 Task: Add Amylu Breakfast Time Chicken Mini Links to the cart.
Action: Mouse moved to (16, 153)
Screenshot: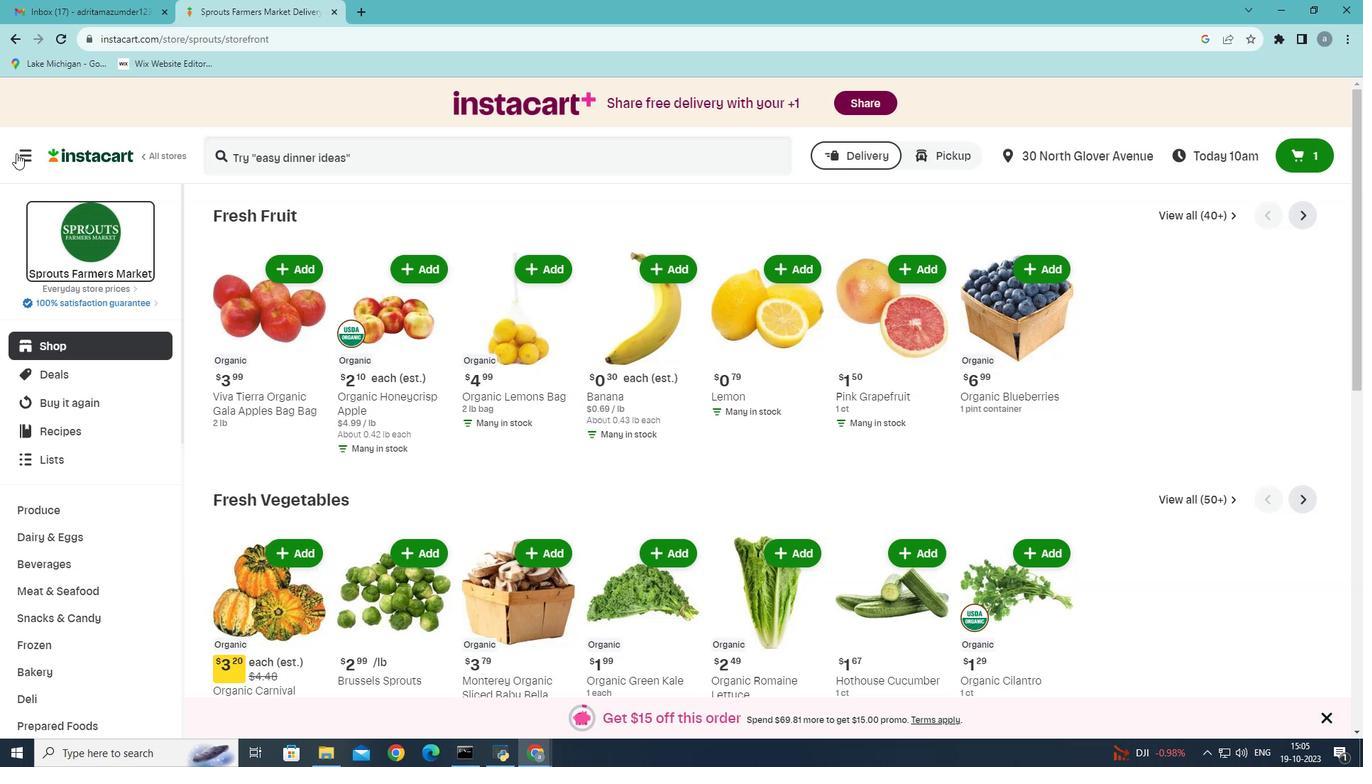 
Action: Mouse pressed left at (16, 153)
Screenshot: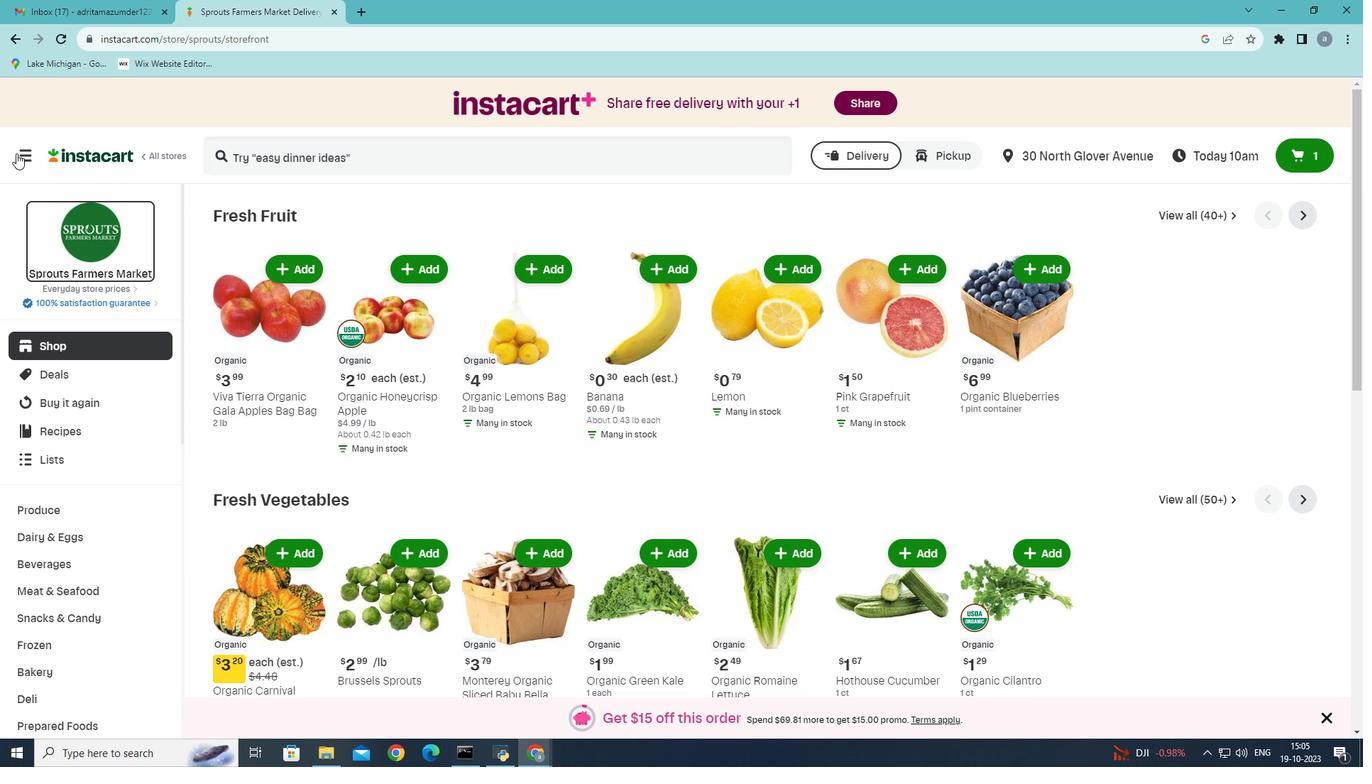 
Action: Mouse moved to (83, 414)
Screenshot: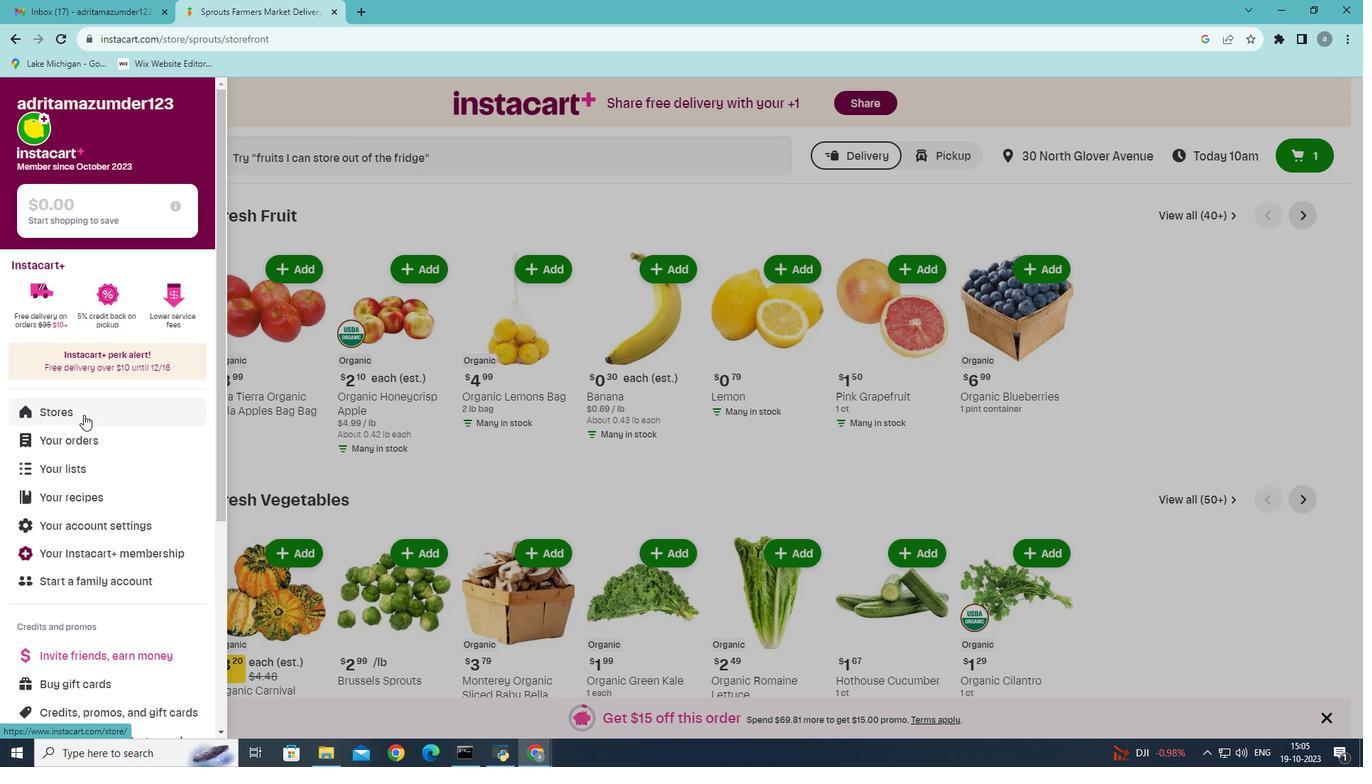 
Action: Mouse pressed left at (83, 414)
Screenshot: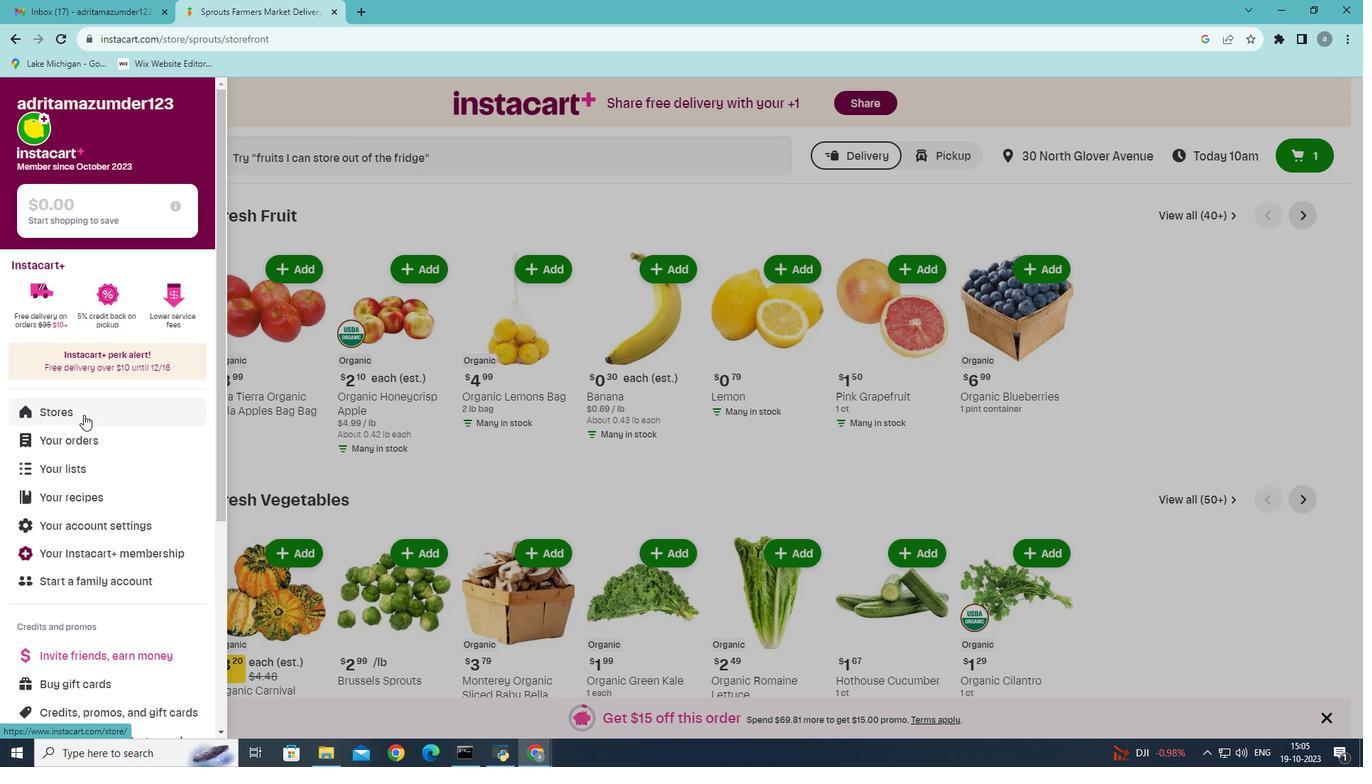 
Action: Mouse moved to (340, 172)
Screenshot: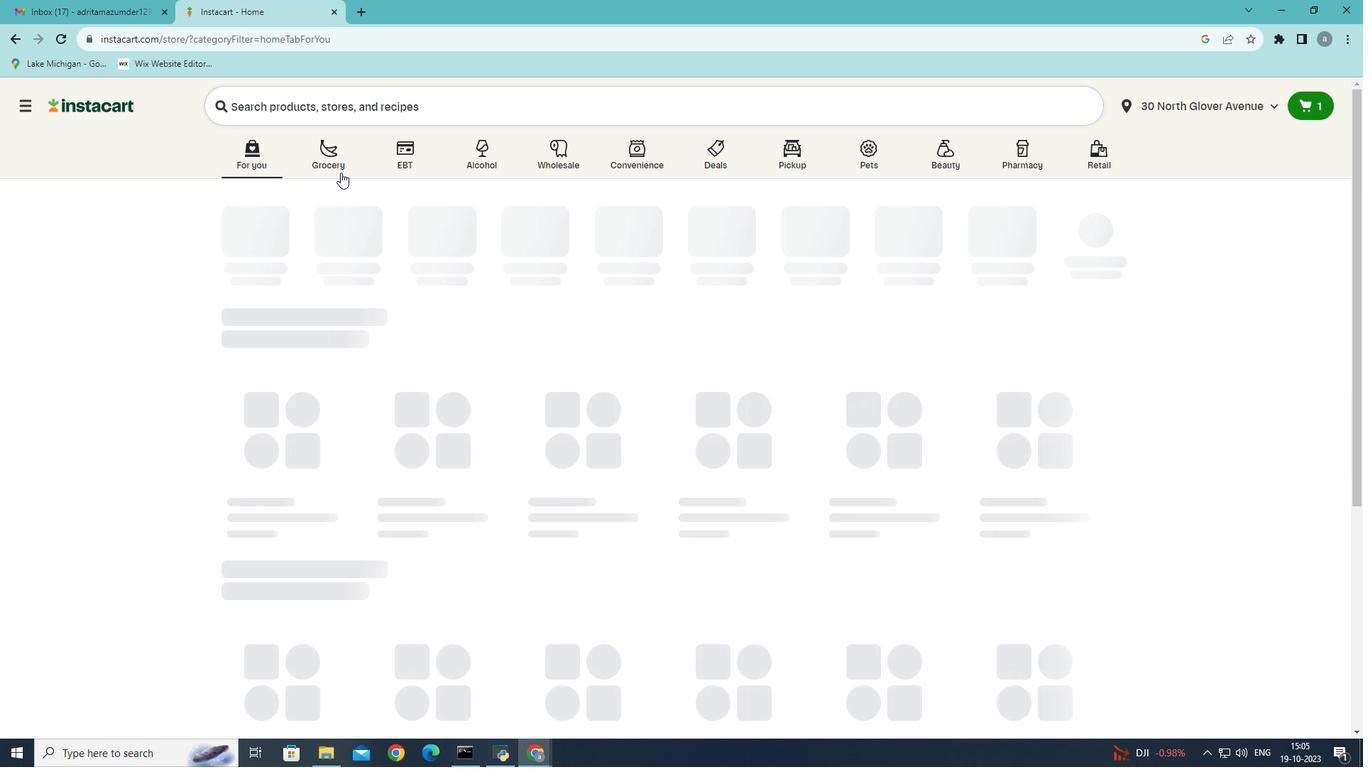 
Action: Mouse pressed left at (340, 172)
Screenshot: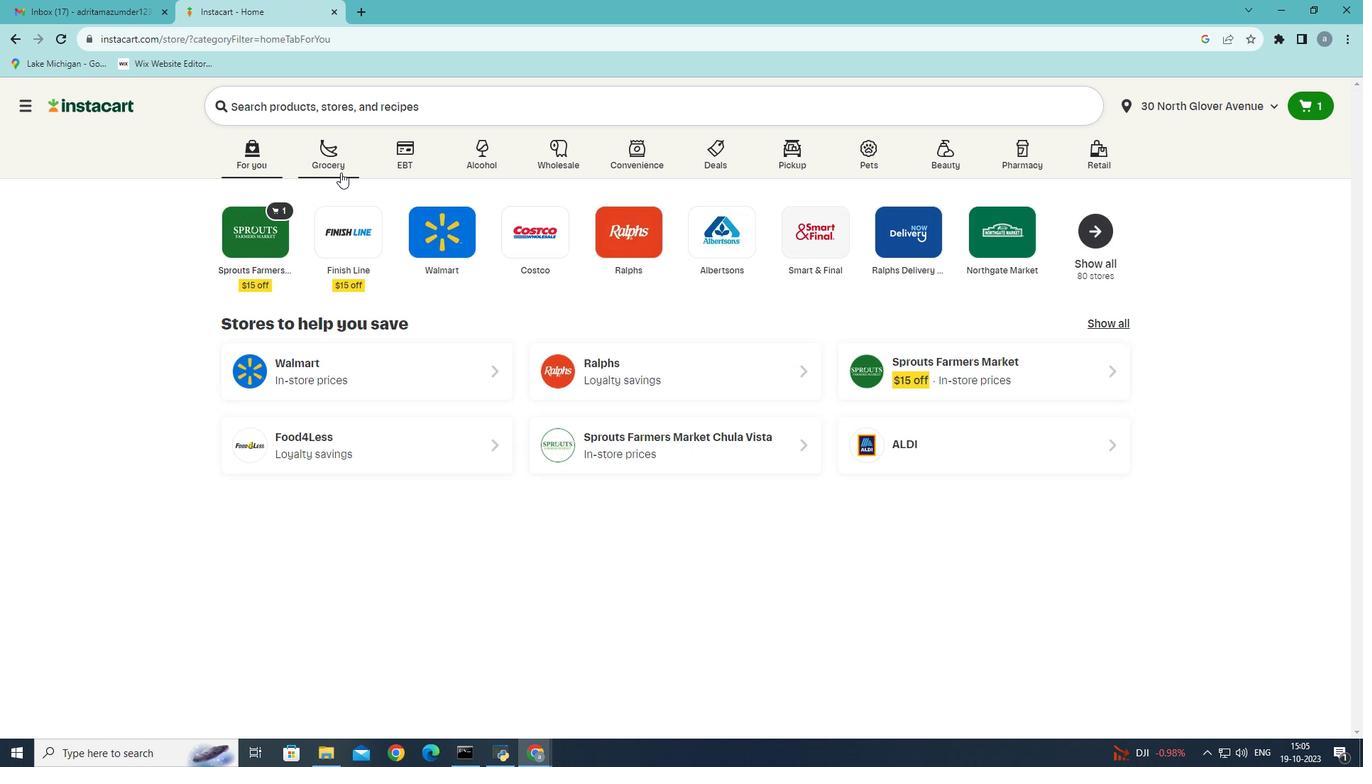 
Action: Mouse moved to (326, 412)
Screenshot: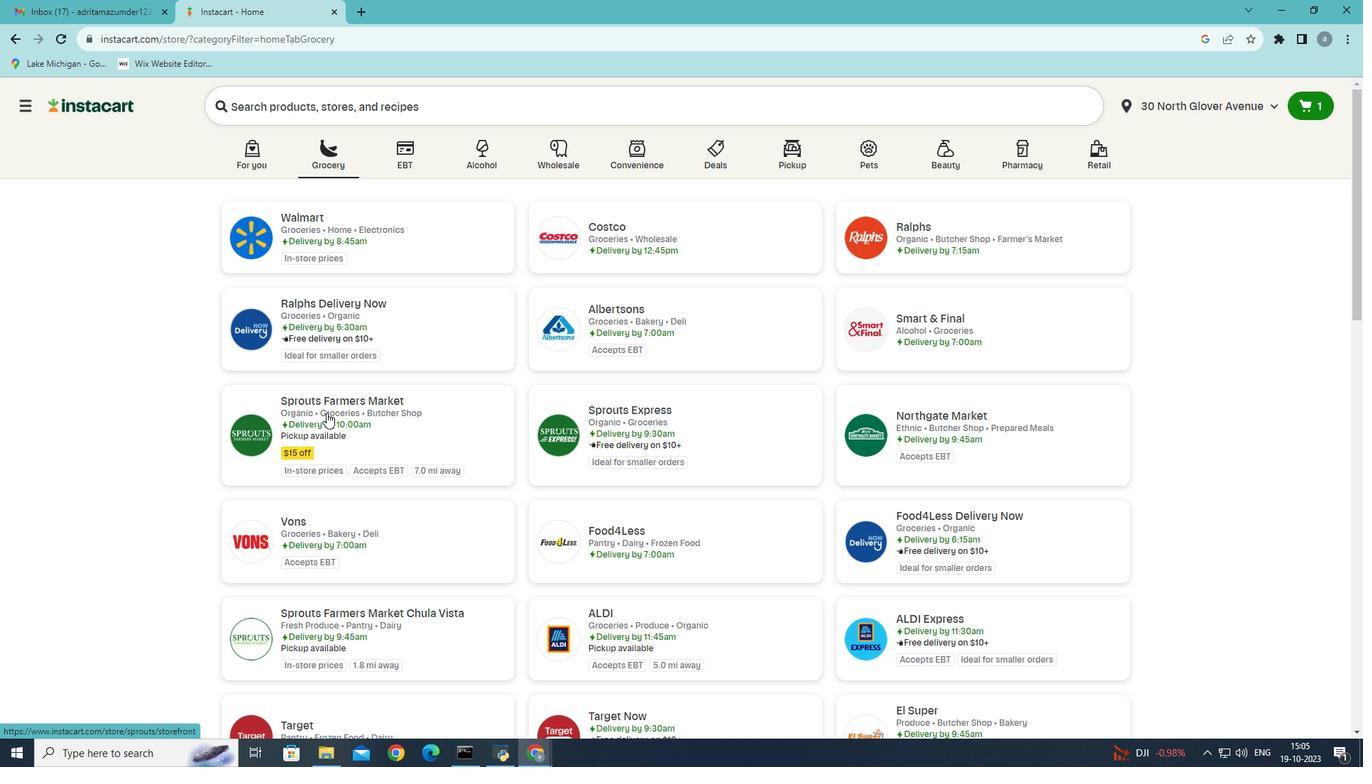 
Action: Mouse pressed left at (326, 412)
Screenshot: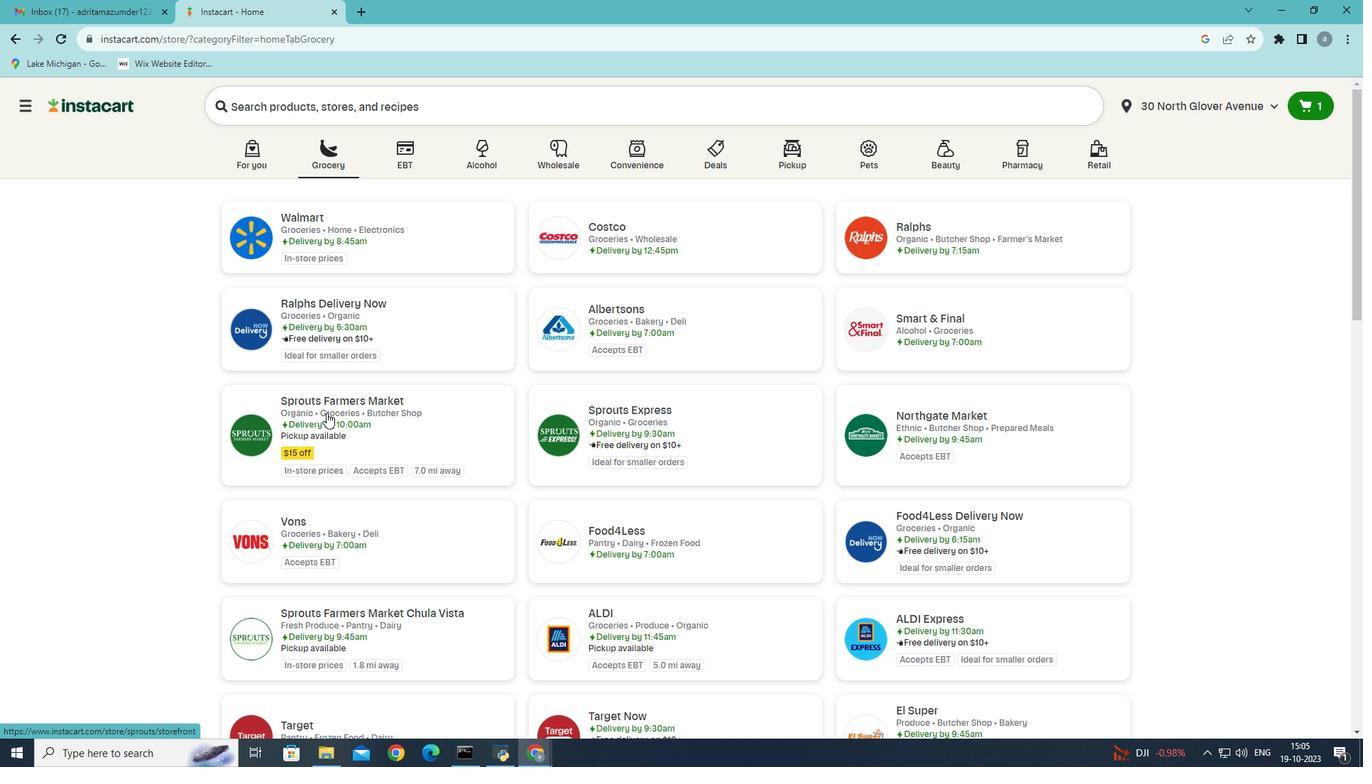 
Action: Mouse moved to (96, 587)
Screenshot: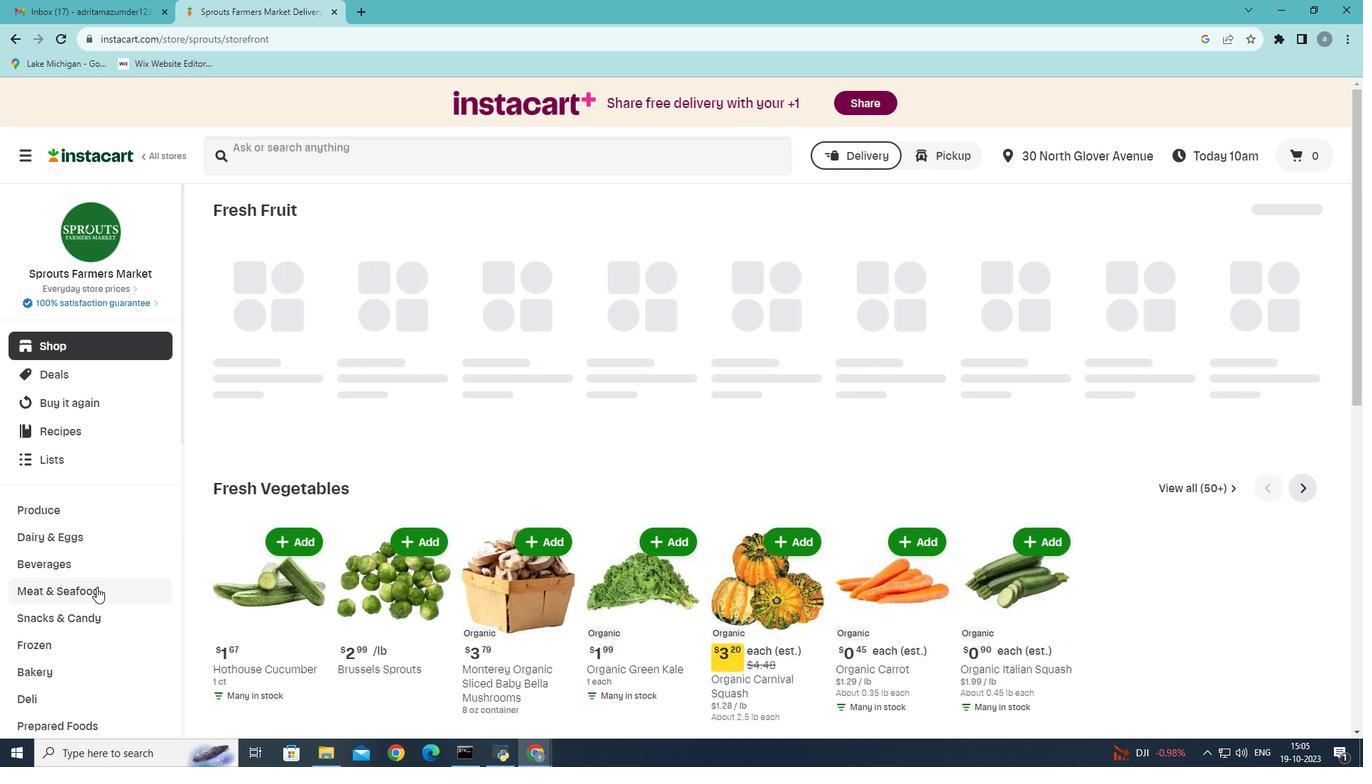 
Action: Mouse pressed left at (96, 587)
Screenshot: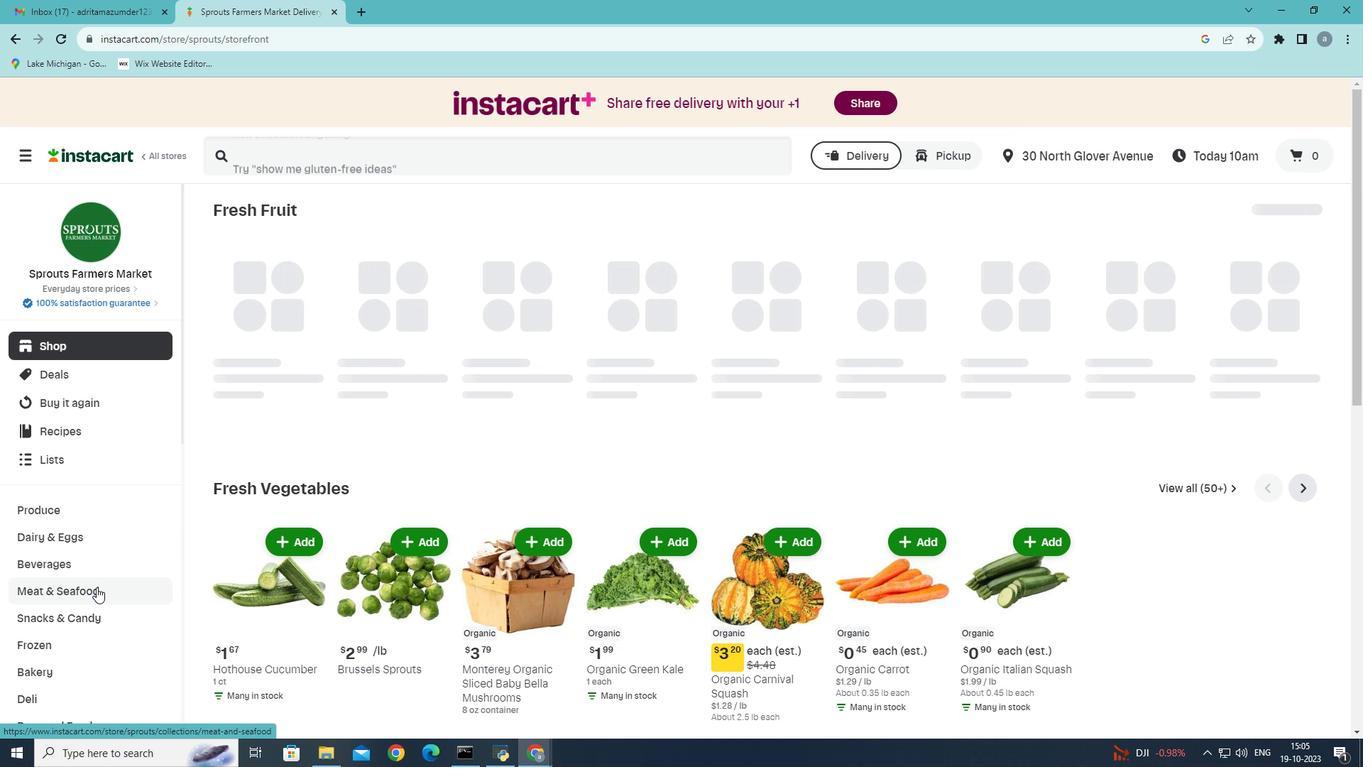 
Action: Mouse moved to (711, 243)
Screenshot: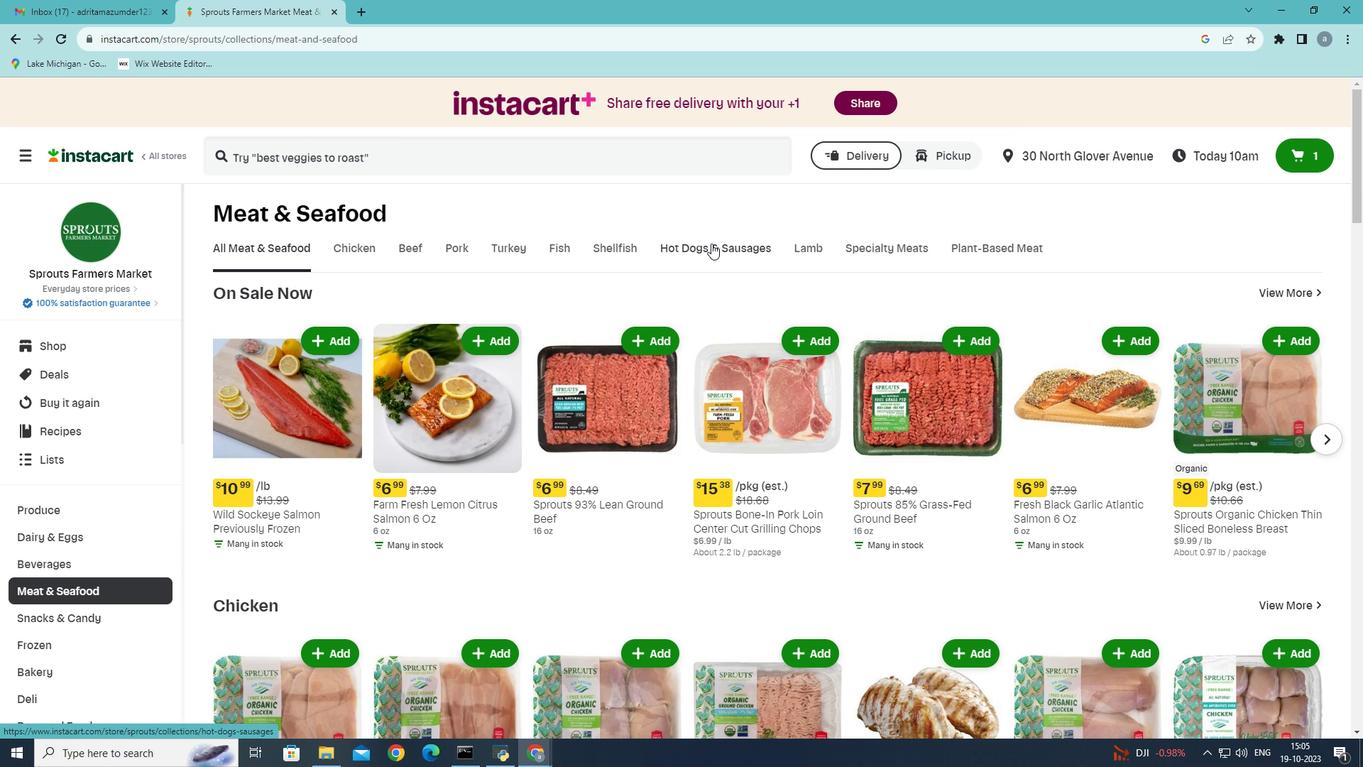 
Action: Mouse pressed left at (711, 243)
Screenshot: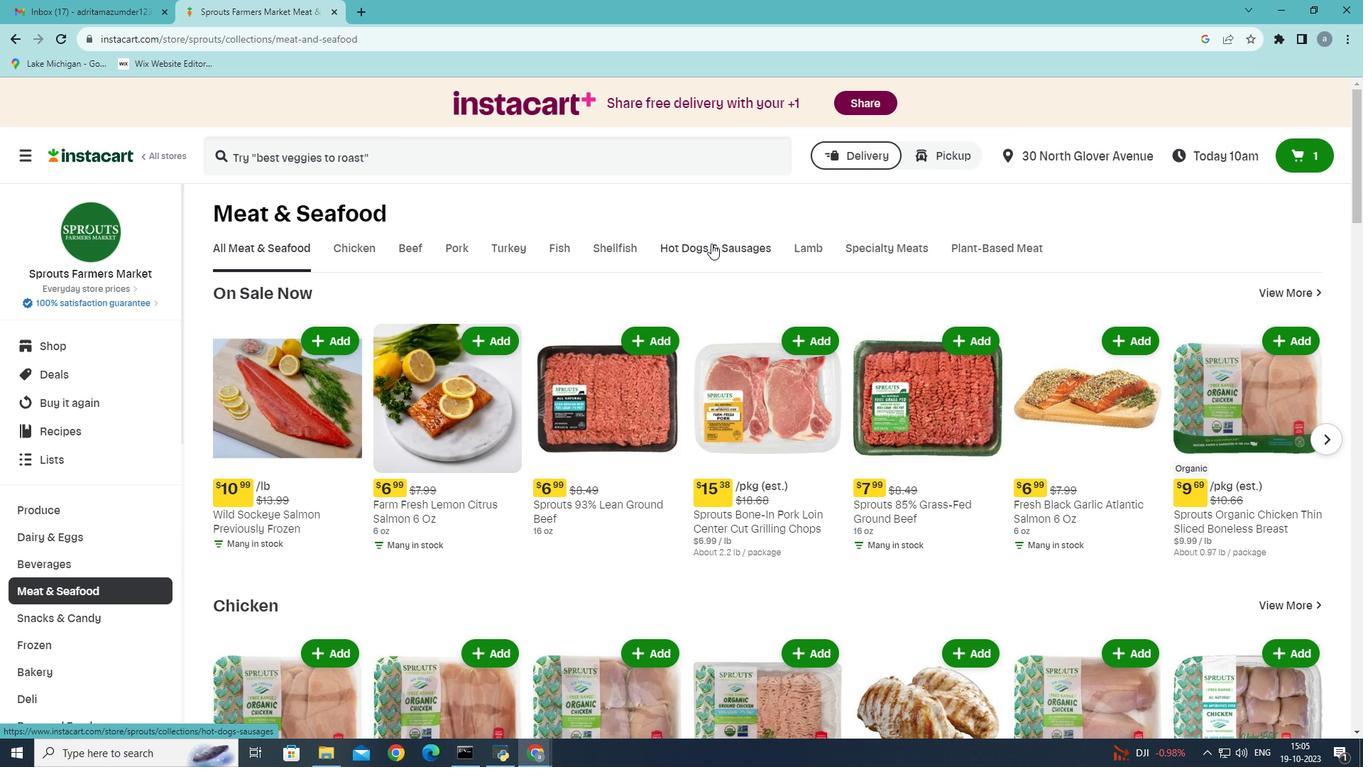 
Action: Mouse moved to (334, 299)
Screenshot: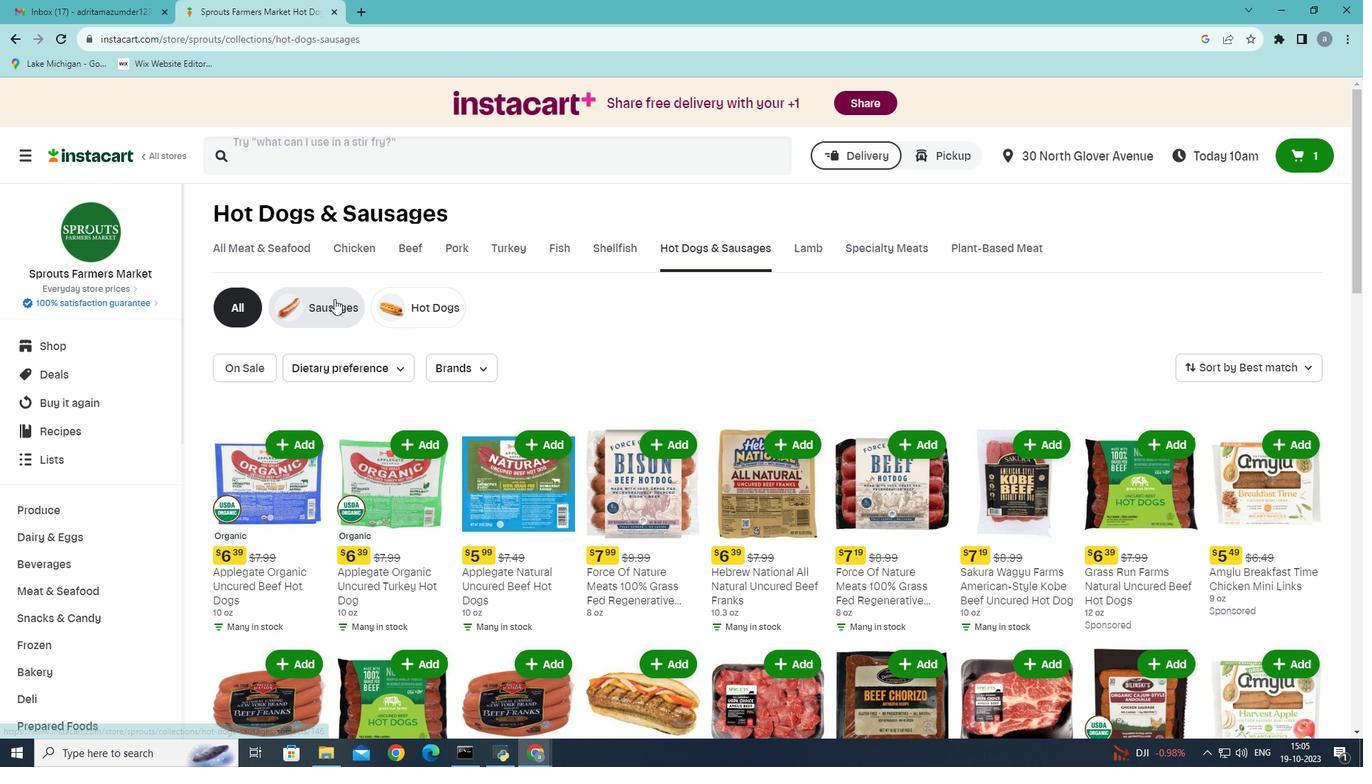 
Action: Mouse pressed left at (334, 299)
Screenshot: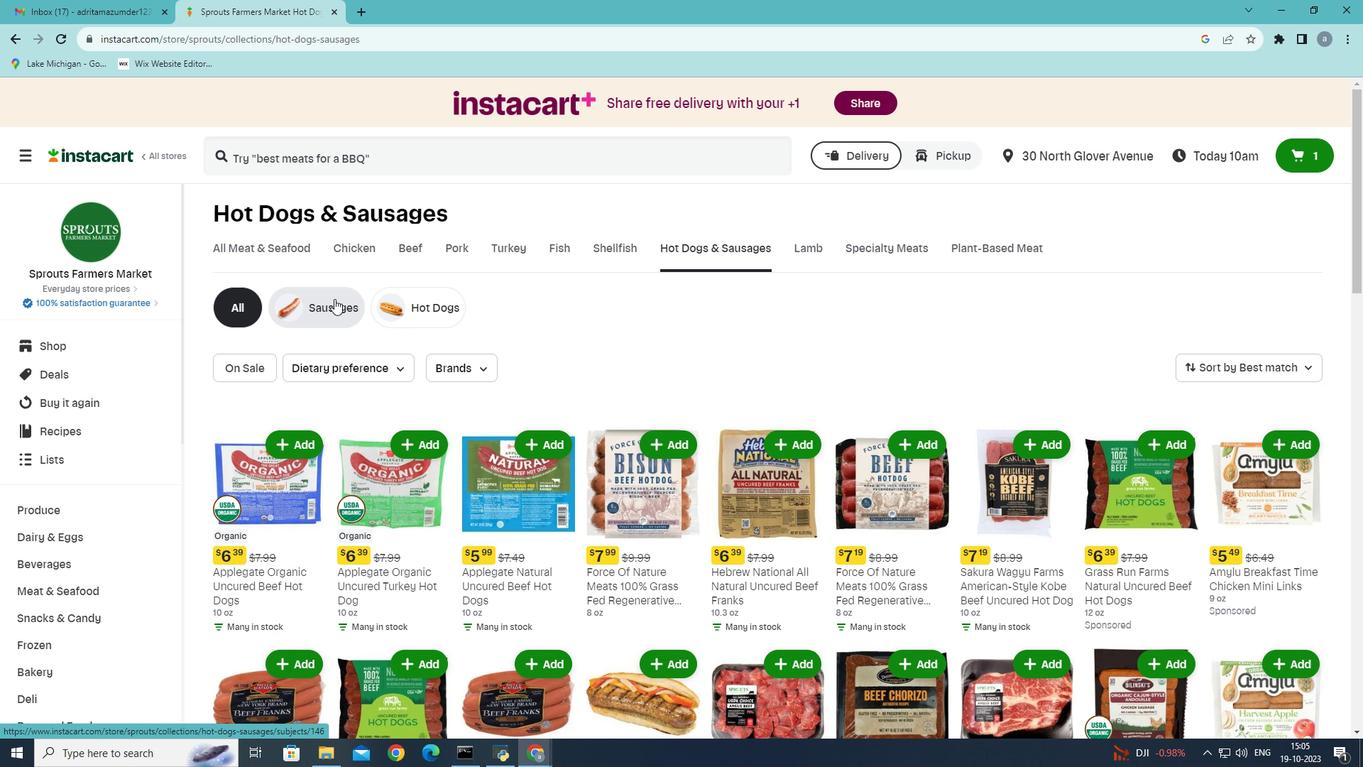 
Action: Mouse moved to (466, 449)
Screenshot: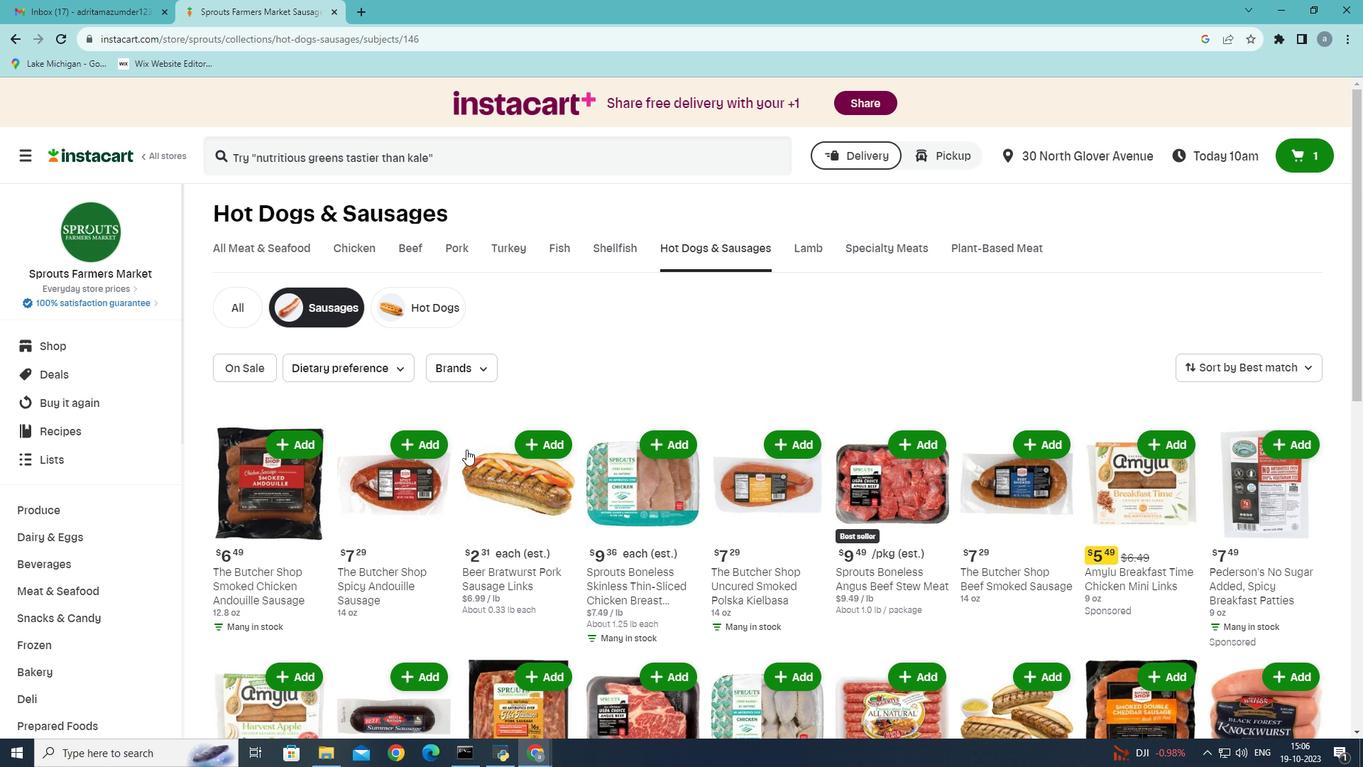
Action: Mouse scrolled (466, 448) with delta (0, 0)
Screenshot: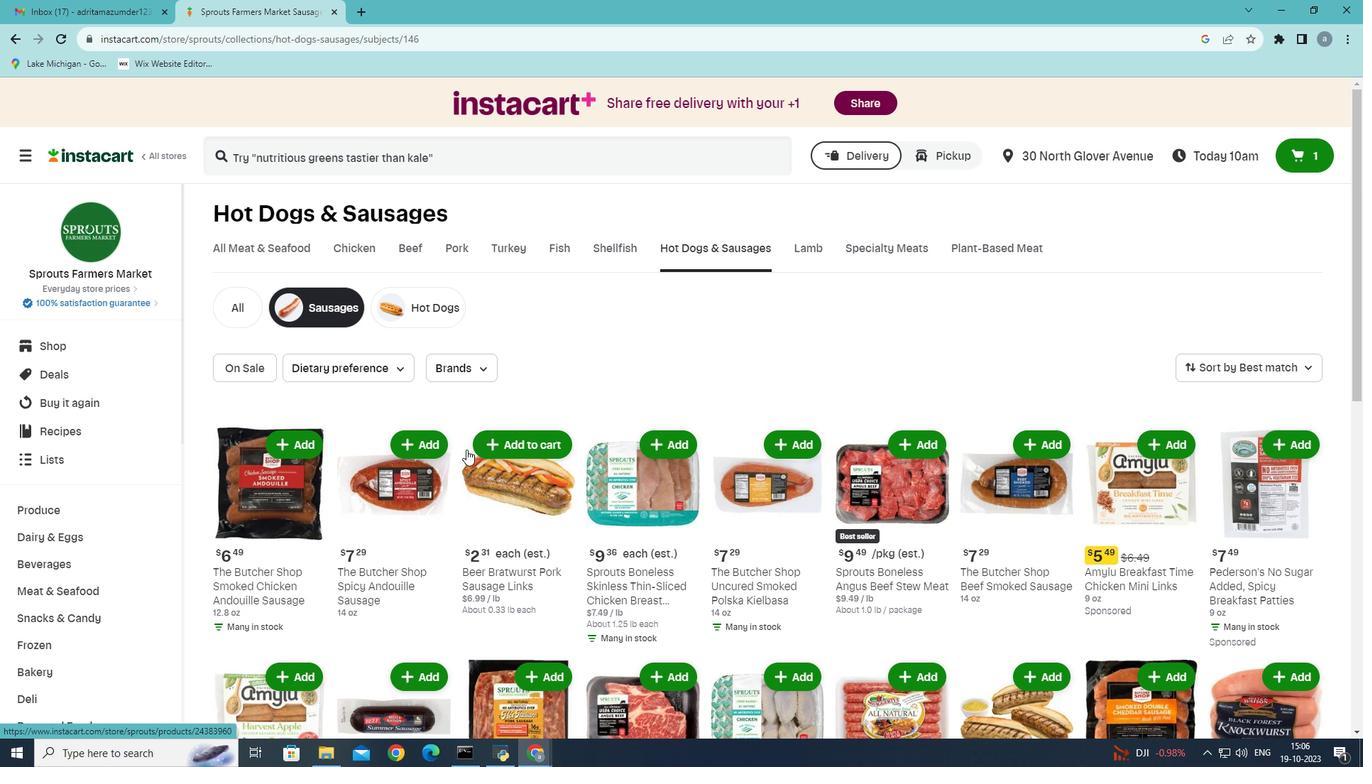 
Action: Mouse moved to (1171, 373)
Screenshot: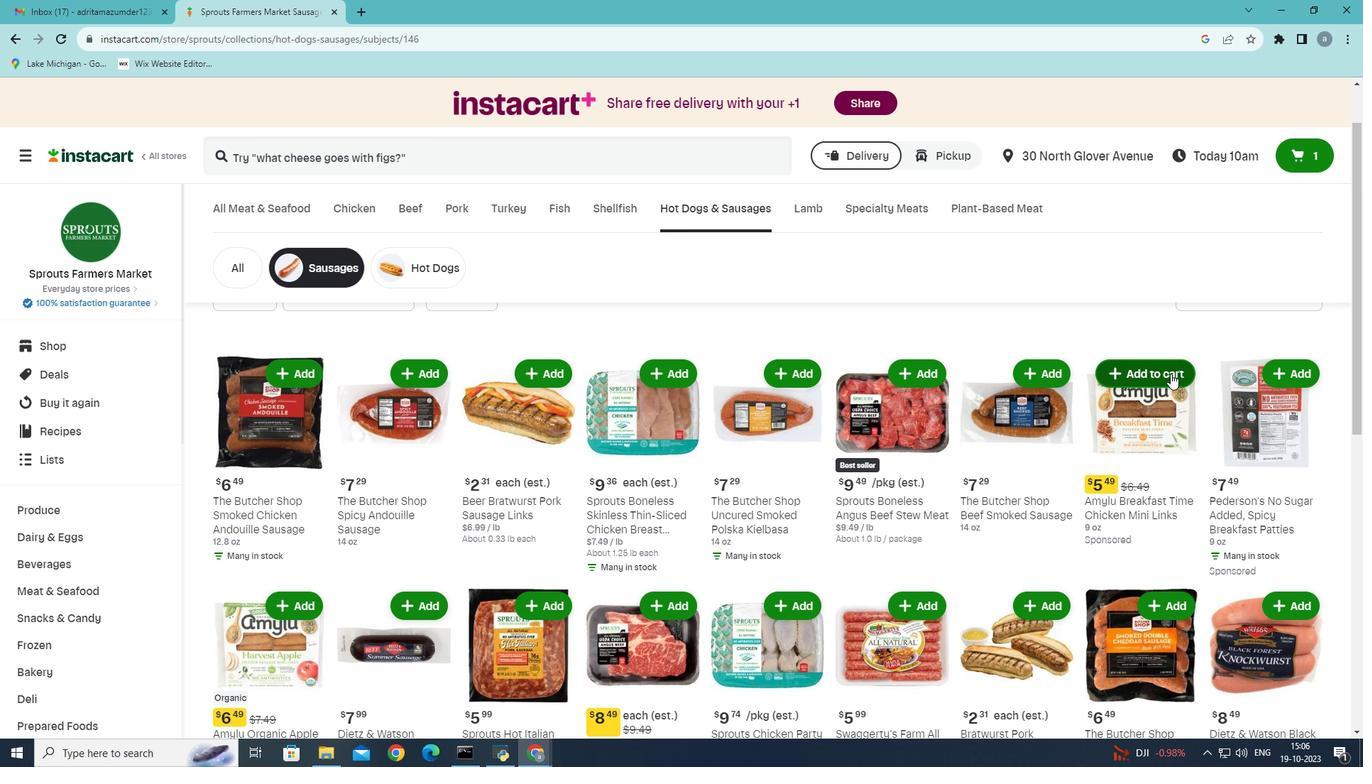 
Action: Mouse pressed left at (1171, 373)
Screenshot: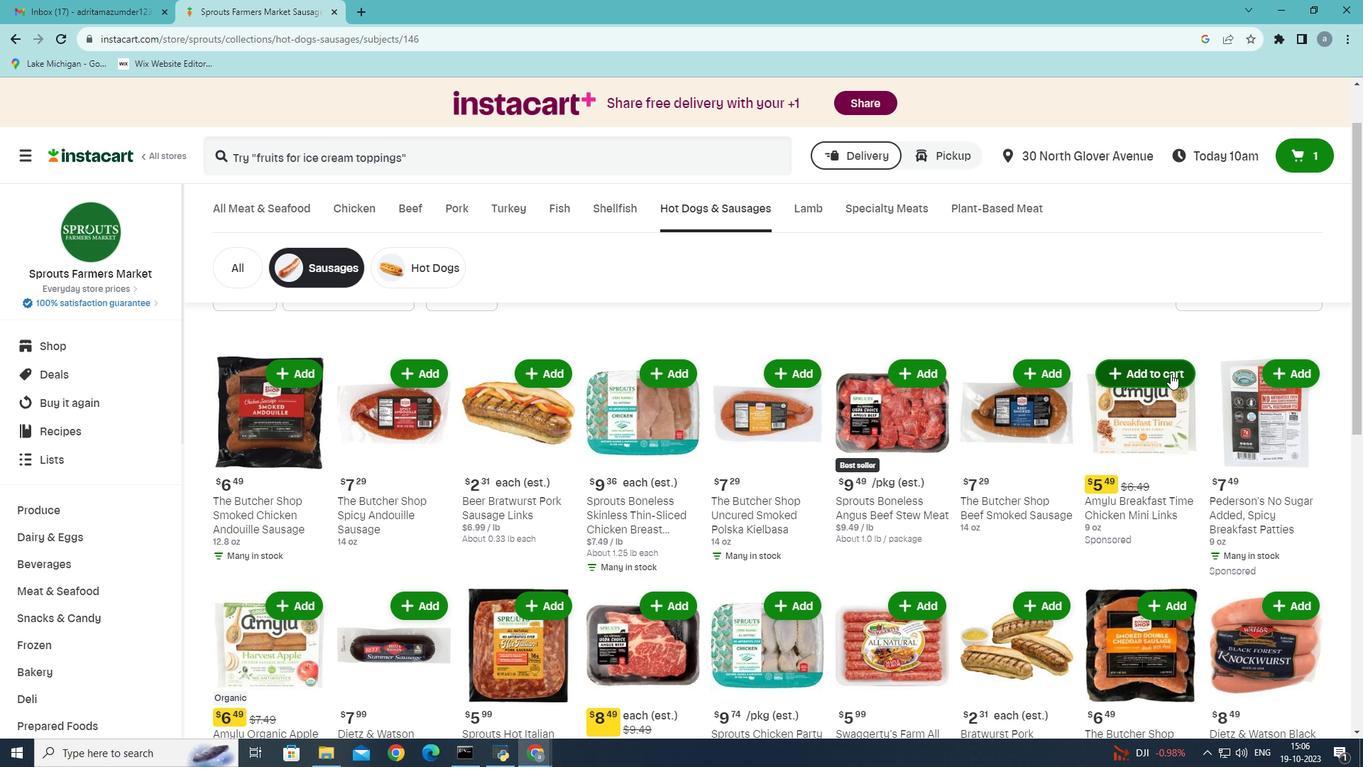 
